 Task: Make in the project AgileBridge a sprint 'Knowledge Sharing Sprint'. Create in the project AgileBridge a sprint 'Knowledge Sharing Sprint'. Add in the project AgileBridge a sprint 'Knowledge Sharing Sprint'
Action: Mouse moved to (1031, 187)
Screenshot: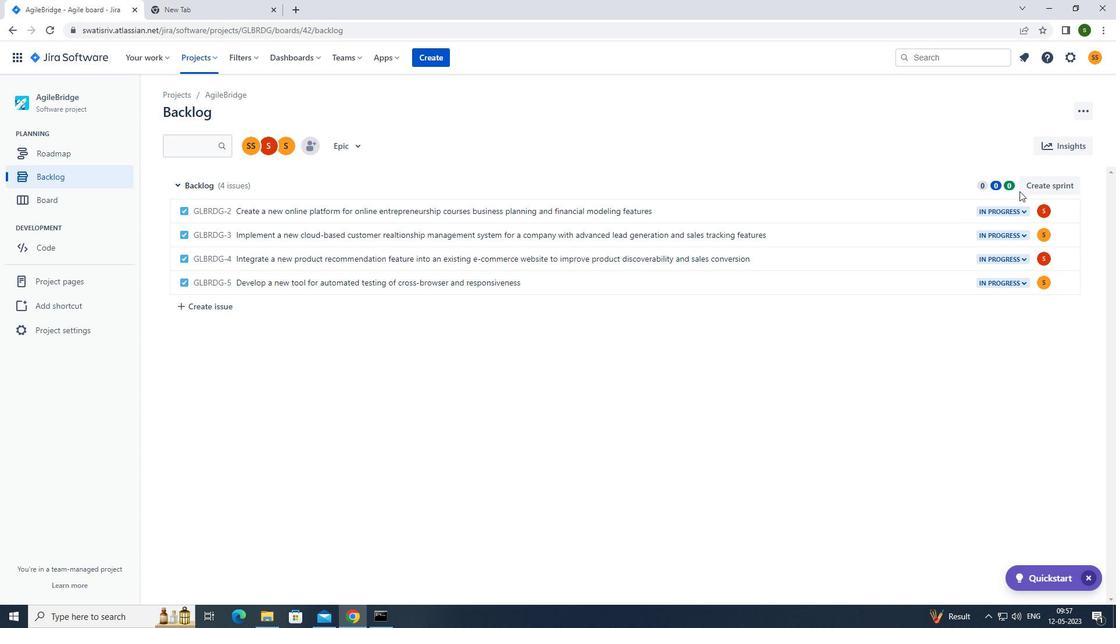 
Action: Mouse pressed left at (1031, 187)
Screenshot: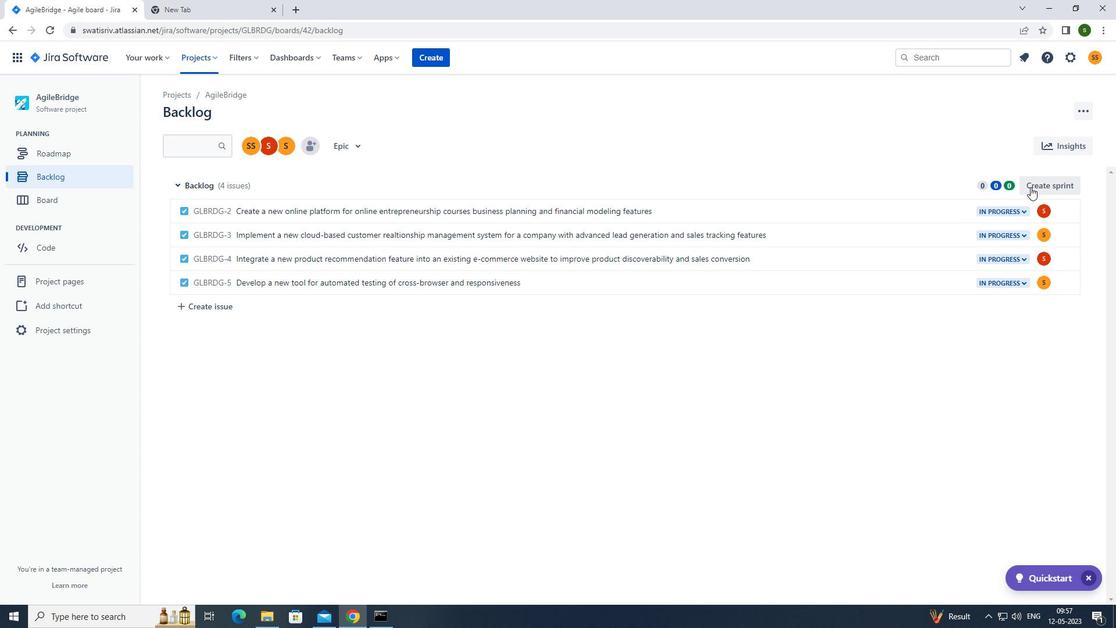 
Action: Mouse moved to (1076, 187)
Screenshot: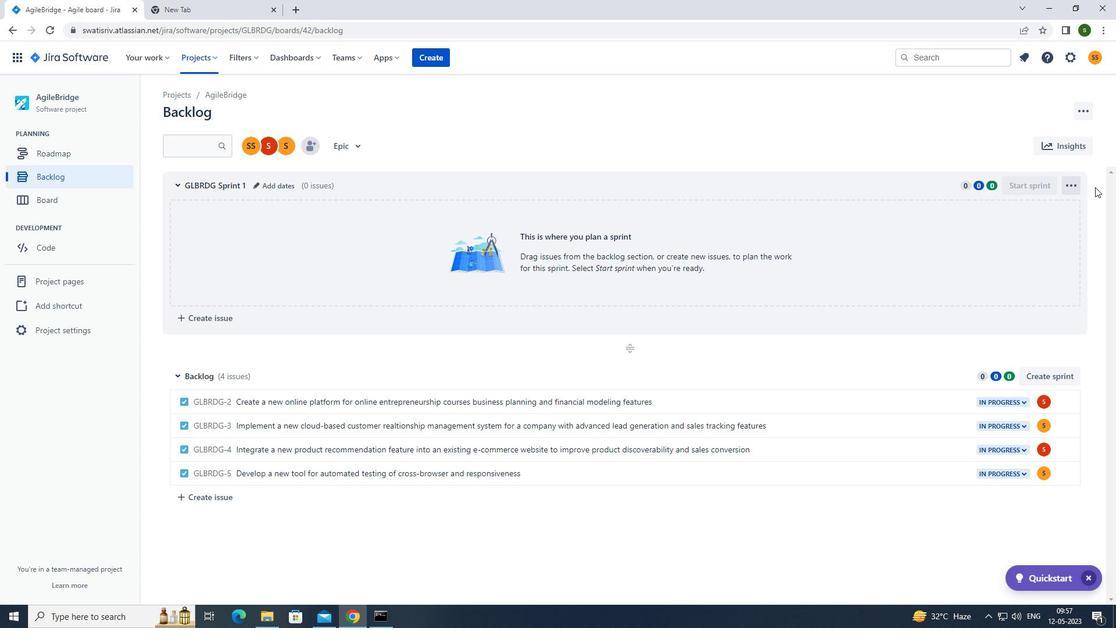 
Action: Mouse pressed left at (1076, 187)
Screenshot: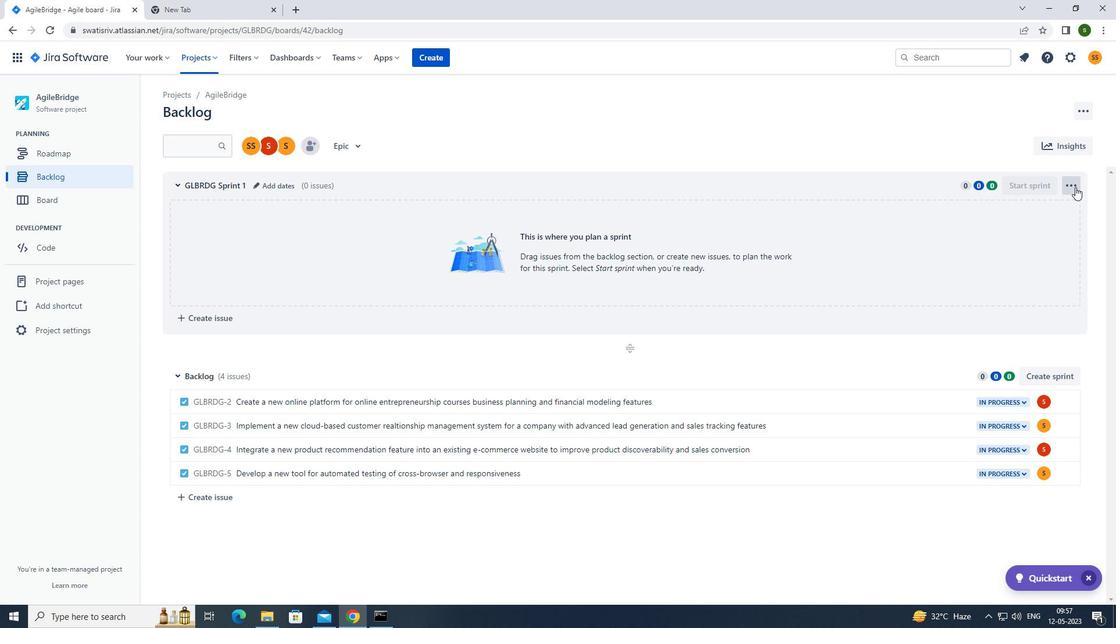 
Action: Mouse moved to (1034, 211)
Screenshot: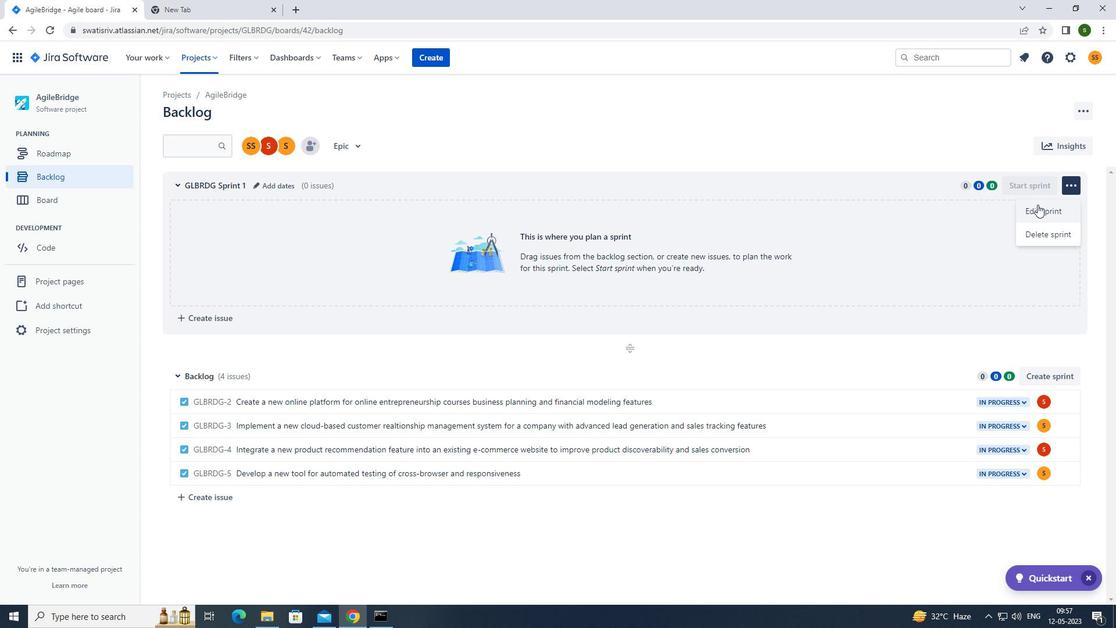 
Action: Mouse pressed left at (1034, 211)
Screenshot: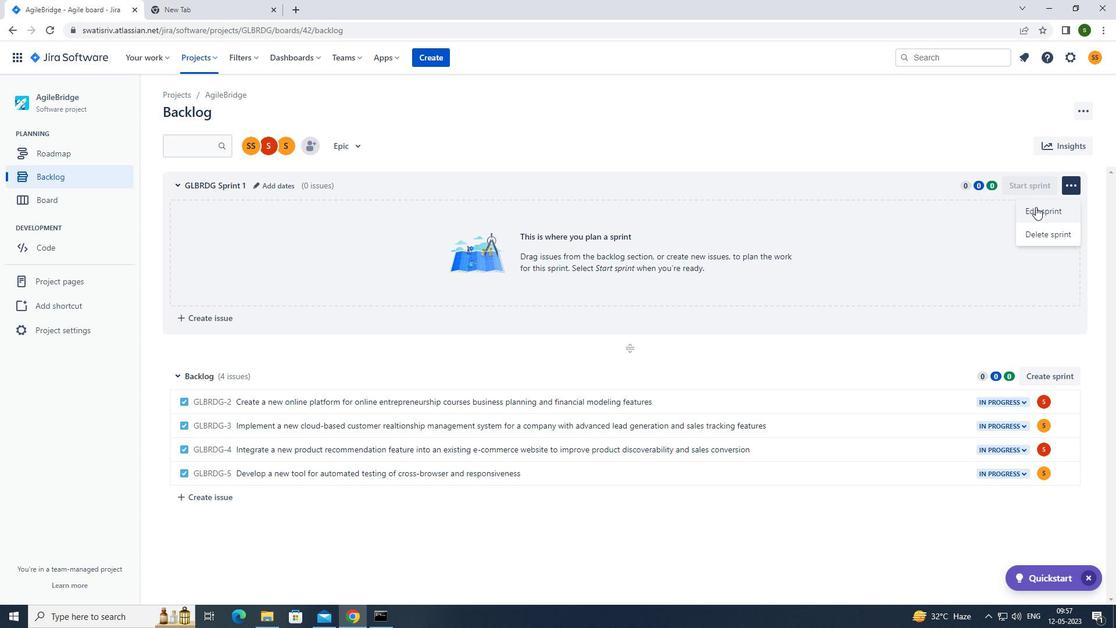 
Action: Mouse moved to (474, 148)
Screenshot: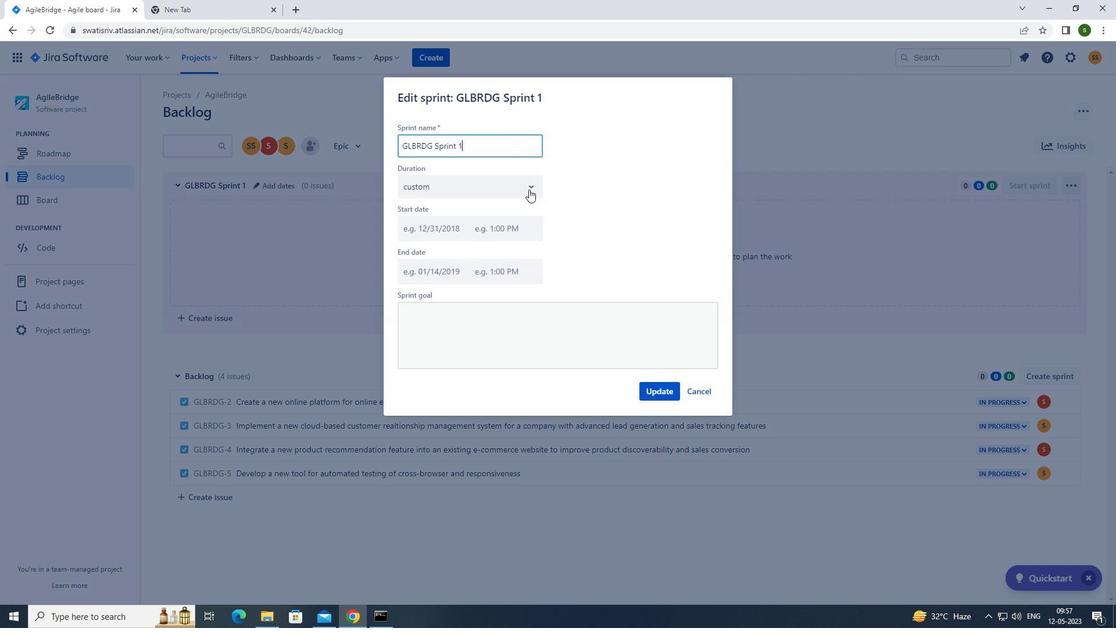 
Action: Key pressed <Key.backspace><Key.backspace><Key.backspace><Key.backspace><Key.backspace><Key.backspace><Key.backspace><Key.backspace><Key.backspace><Key.backspace><Key.backspace><Key.backspace><Key.backspace><Key.backspace><Key.backspace><Key.backspace><Key.backspace><Key.backspace><Key.backspace><Key.backspace><Key.backspace><Key.backspace><Key.caps_lock>k<Key.caps_lock>nowledge<Key.space><Key.caps_lock>s<Key.caps_lock>haring<Key.space><Key.caps_lock>s<Key.caps_lock>print
Screenshot: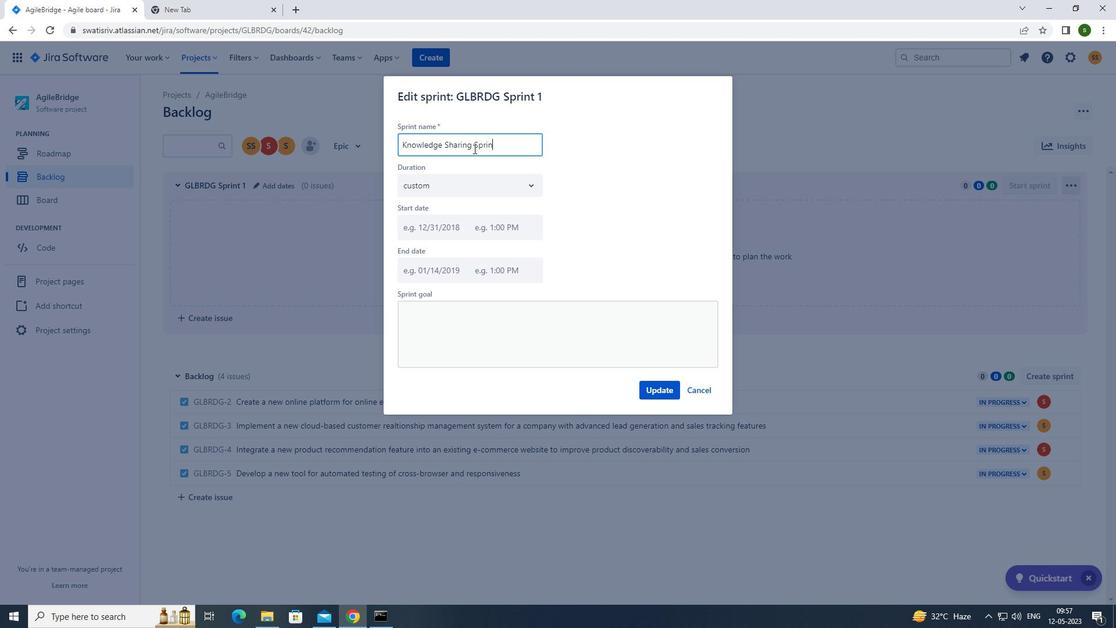 
Action: Mouse moved to (668, 389)
Screenshot: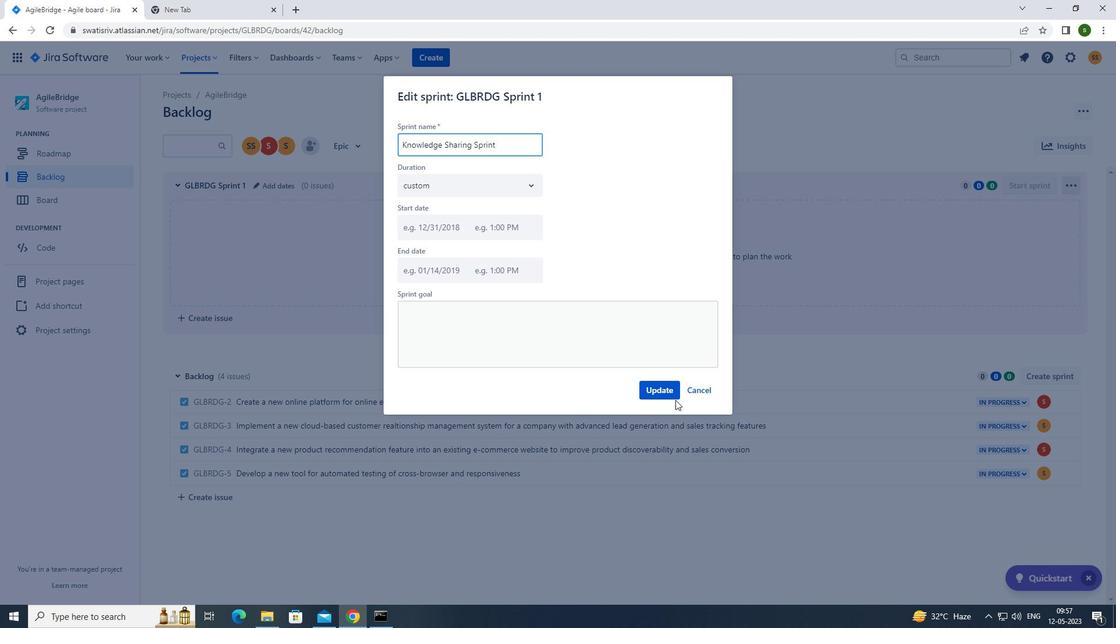 
Action: Mouse pressed left at (668, 389)
Screenshot: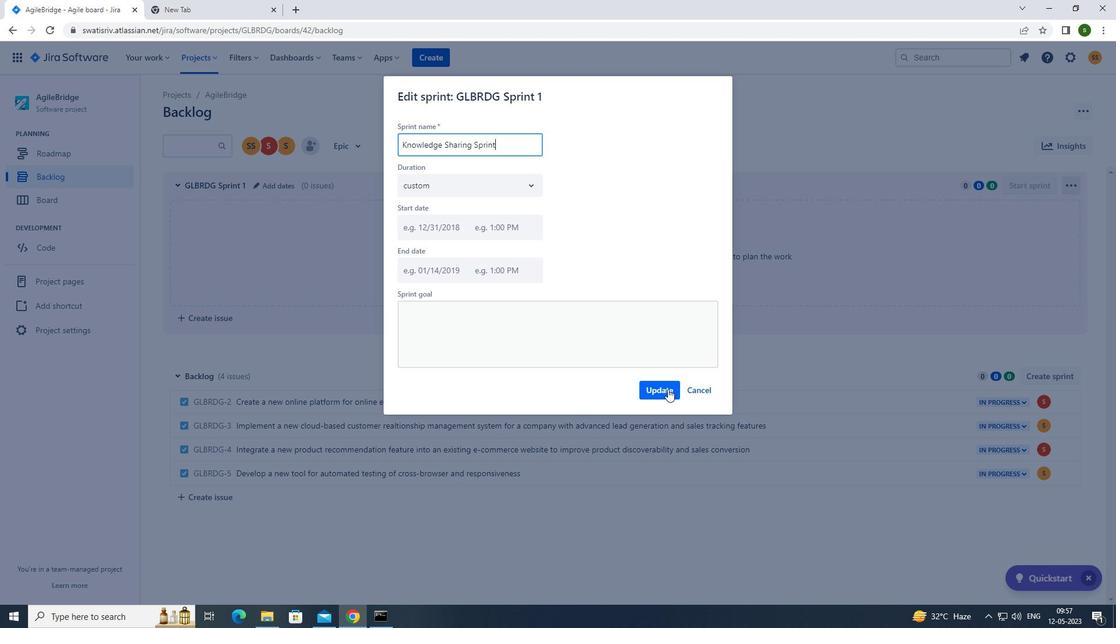 
Action: Mouse moved to (1035, 372)
Screenshot: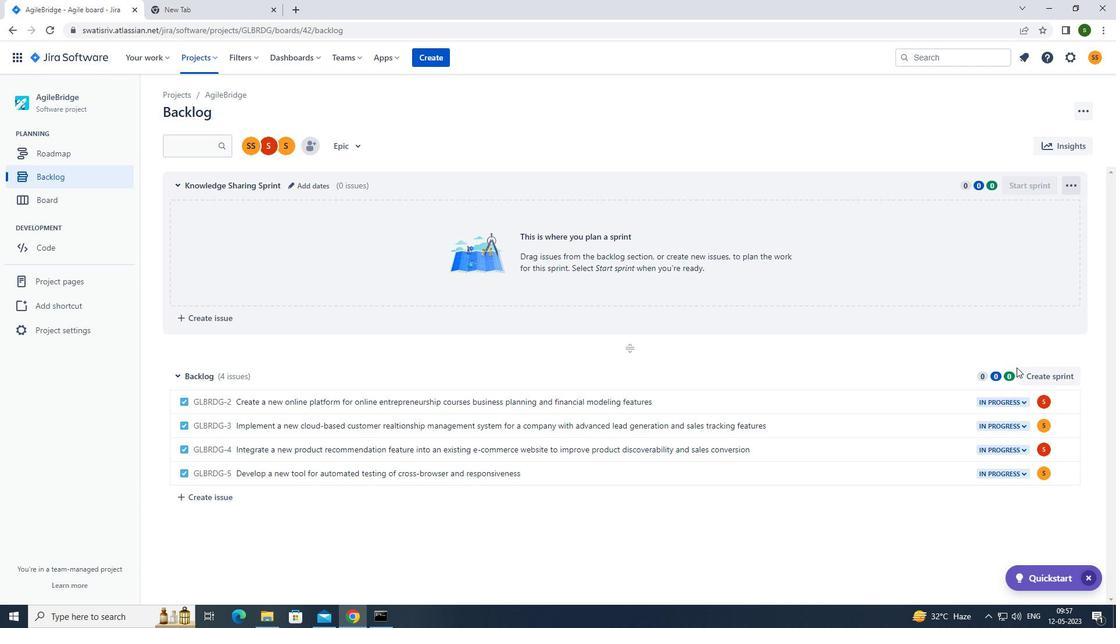 
Action: Mouse pressed left at (1035, 372)
Screenshot: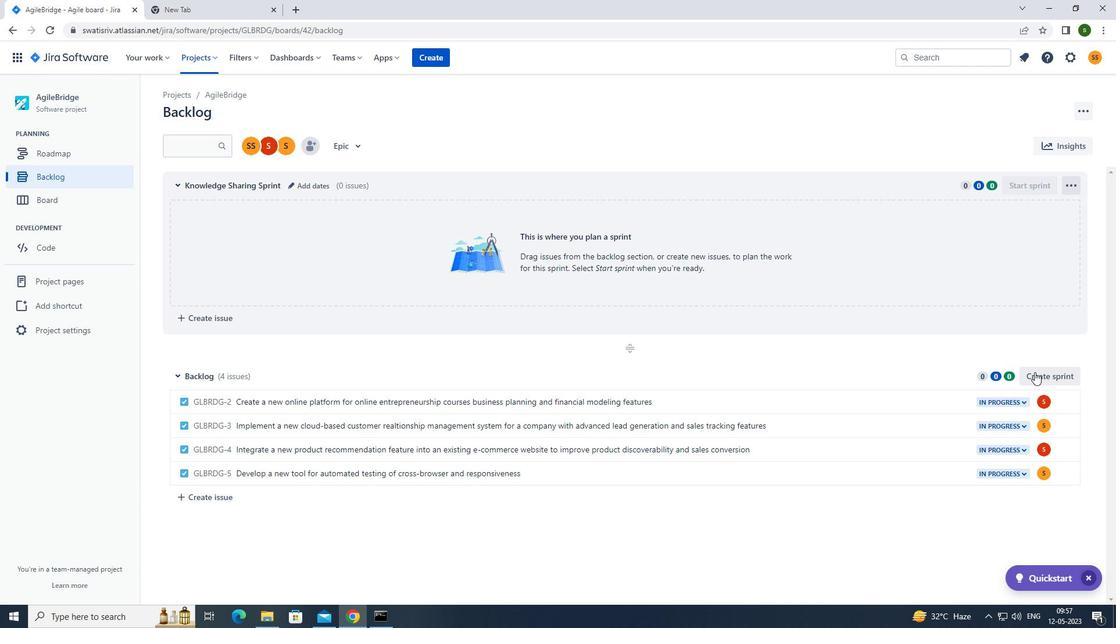 
Action: Mouse moved to (1070, 373)
Screenshot: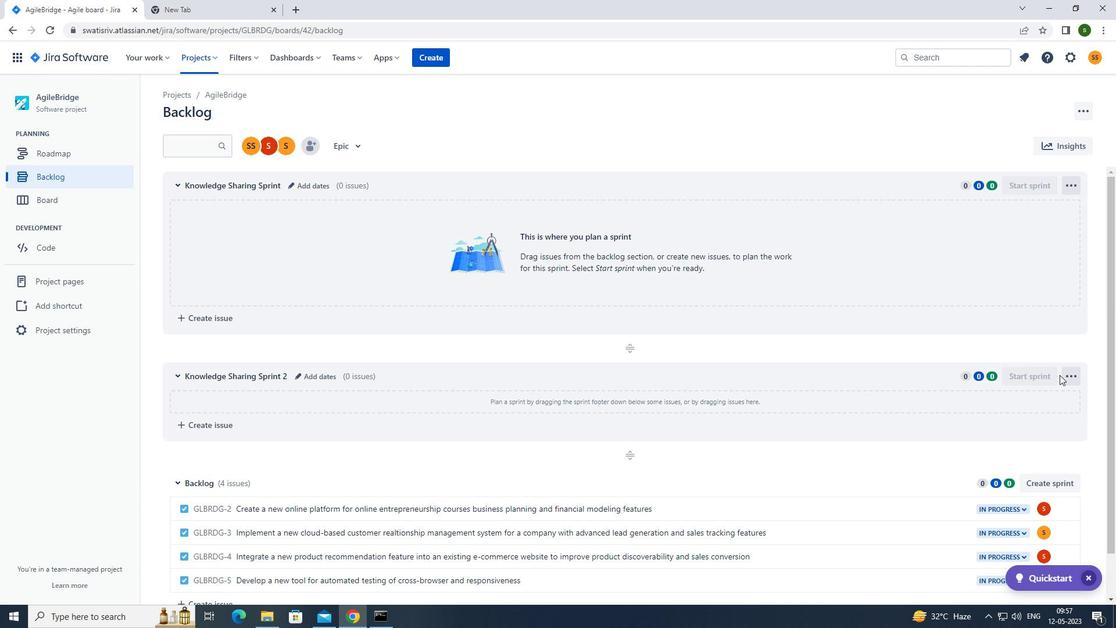 
Action: Mouse pressed left at (1070, 373)
Screenshot: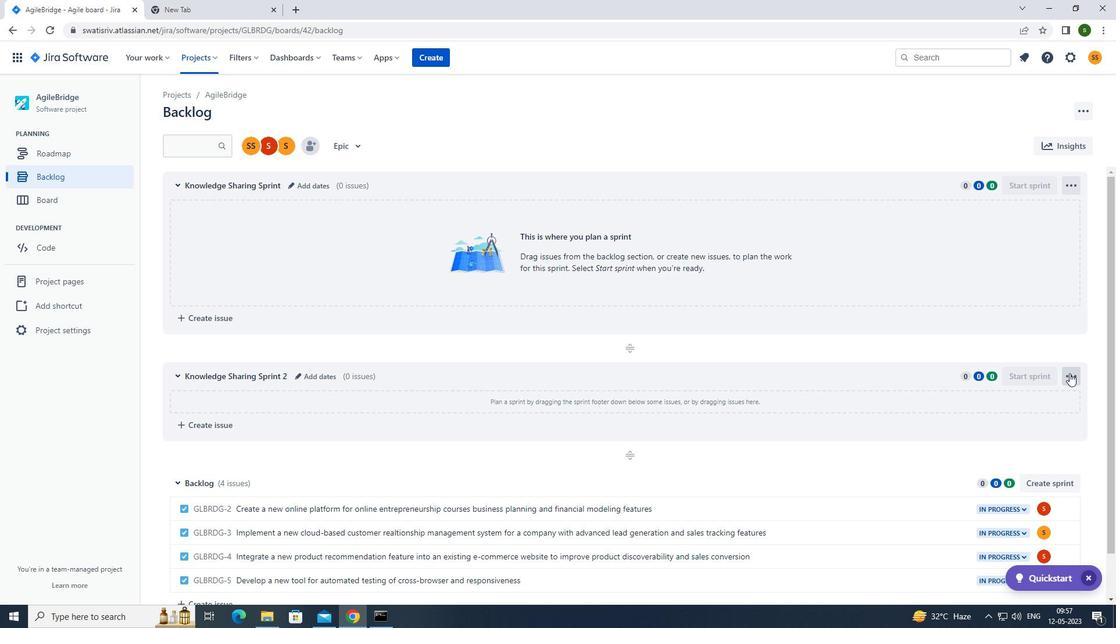 
Action: Mouse moved to (1045, 420)
Screenshot: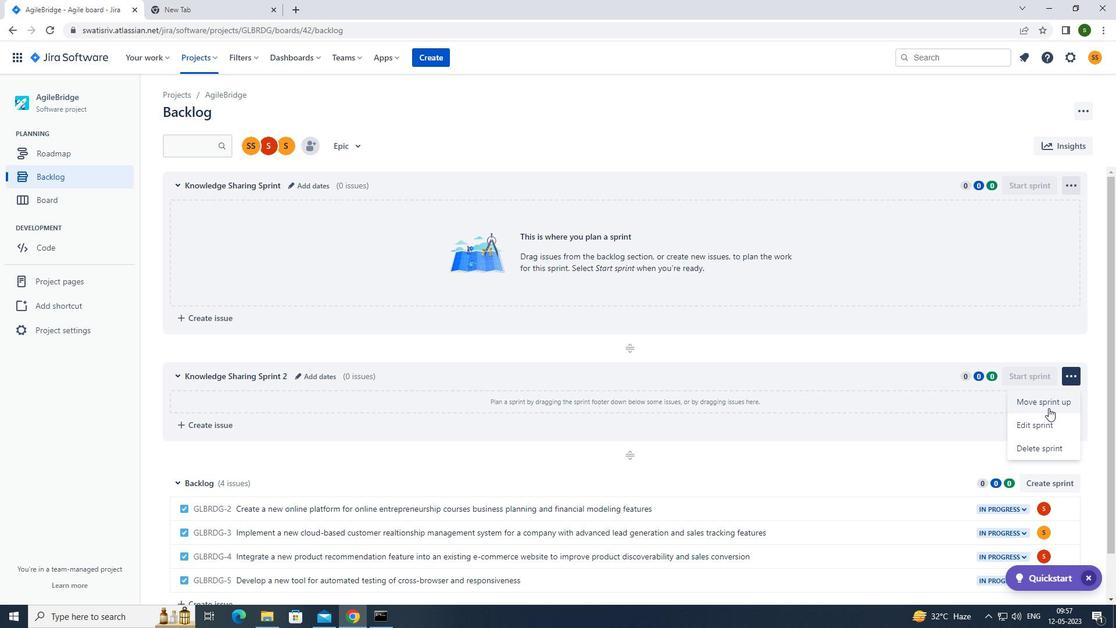 
Action: Mouse pressed left at (1045, 420)
Screenshot: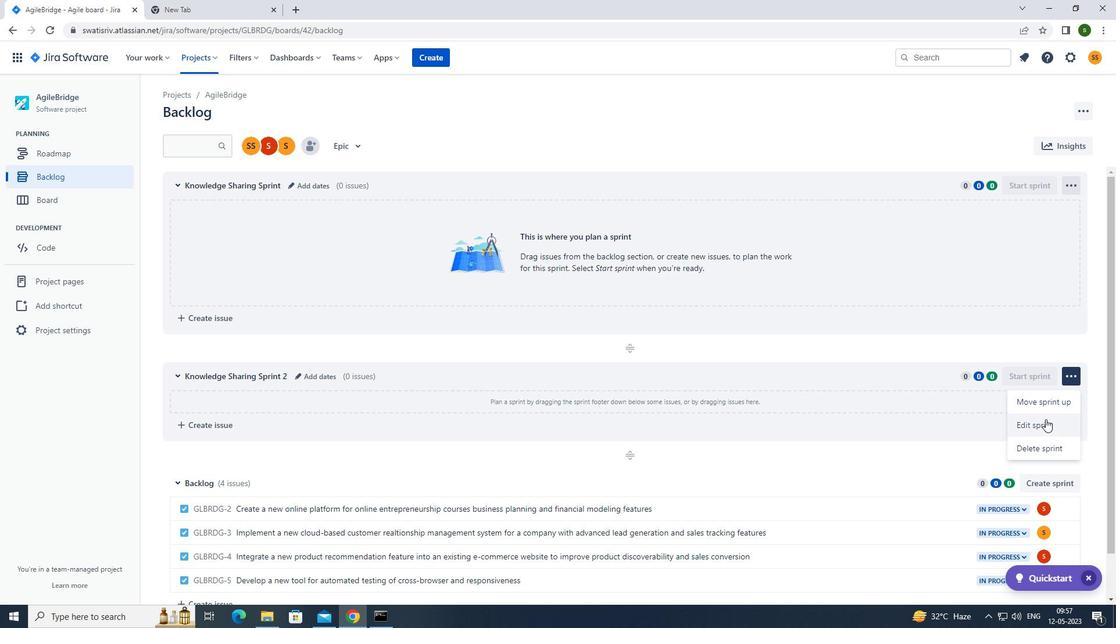 
Action: Mouse moved to (523, 149)
Screenshot: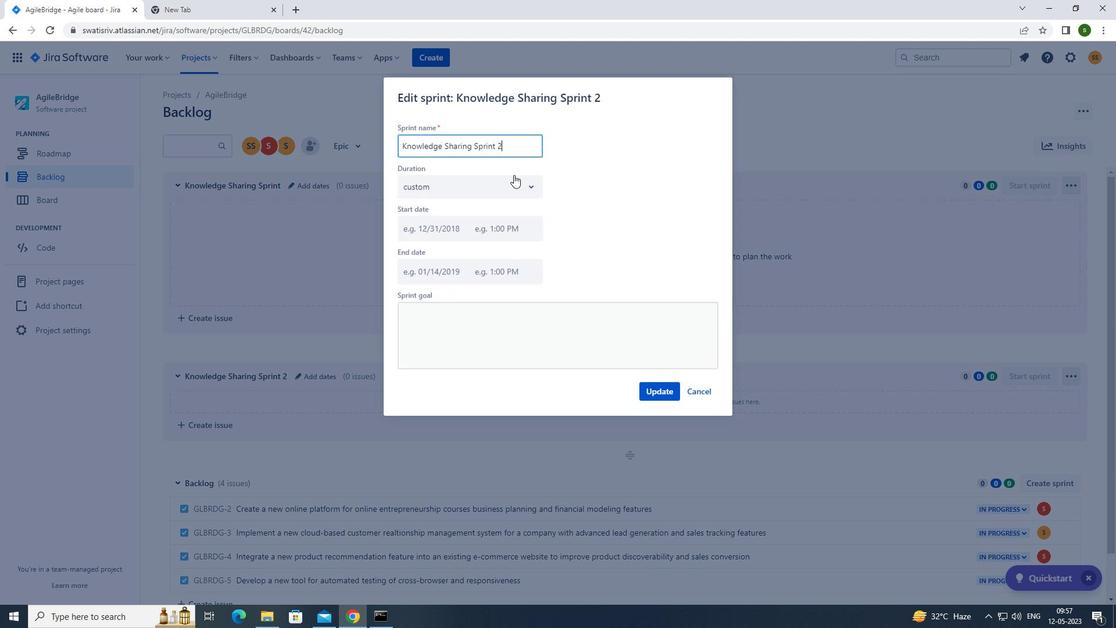 
Action: Key pressed <Key.backspace><Key.backspace><Key.backspace><Key.backspace><Key.backspace><Key.backspace><Key.backspace><Key.backspace><Key.backspace><Key.backspace><Key.backspace><Key.backspace><Key.backspace><Key.backspace><Key.backspace><Key.backspace><Key.backspace><Key.backspace><Key.backspace><Key.backspace><Key.backspace><Key.backspace><Key.backspace><Key.backspace><Key.backspace><Key.backspace><Key.backspace><Key.backspace><Key.backspace><Key.backspace><Key.backspace><Key.backspace><Key.backspace><Key.backspace><Key.backspace><Key.backspace><Key.caps_lock>k<Key.caps_lock>nowledge<Key.space><Key.caps_lock>s<Key.caps_lock>haring<Key.space><Key.caps_lock>s<Key.caps_lock>print
Screenshot: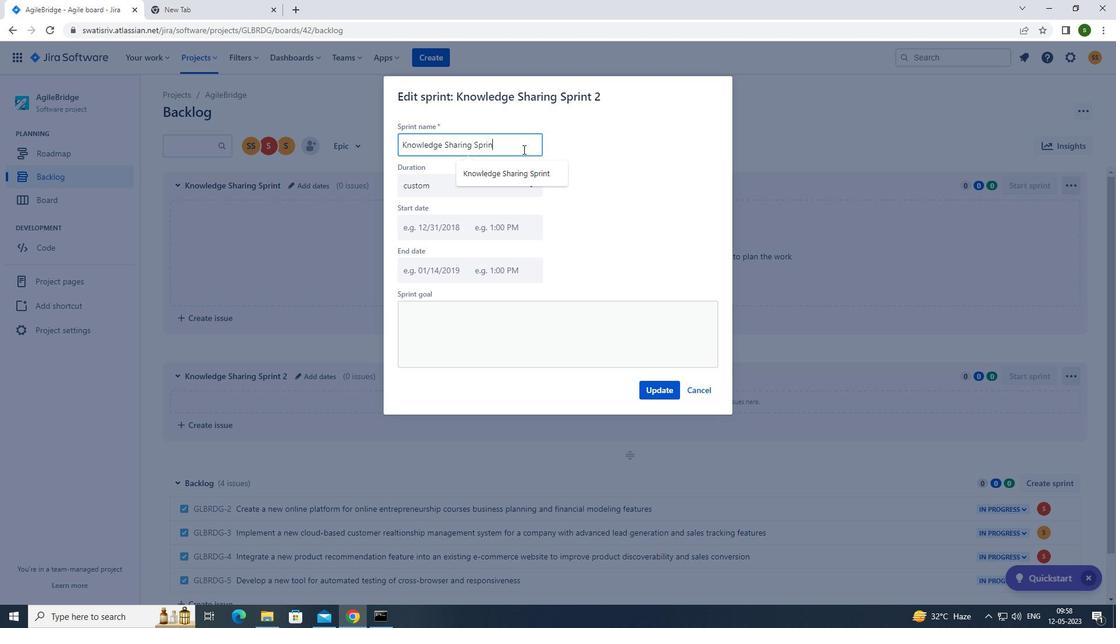 
Action: Mouse moved to (653, 392)
Screenshot: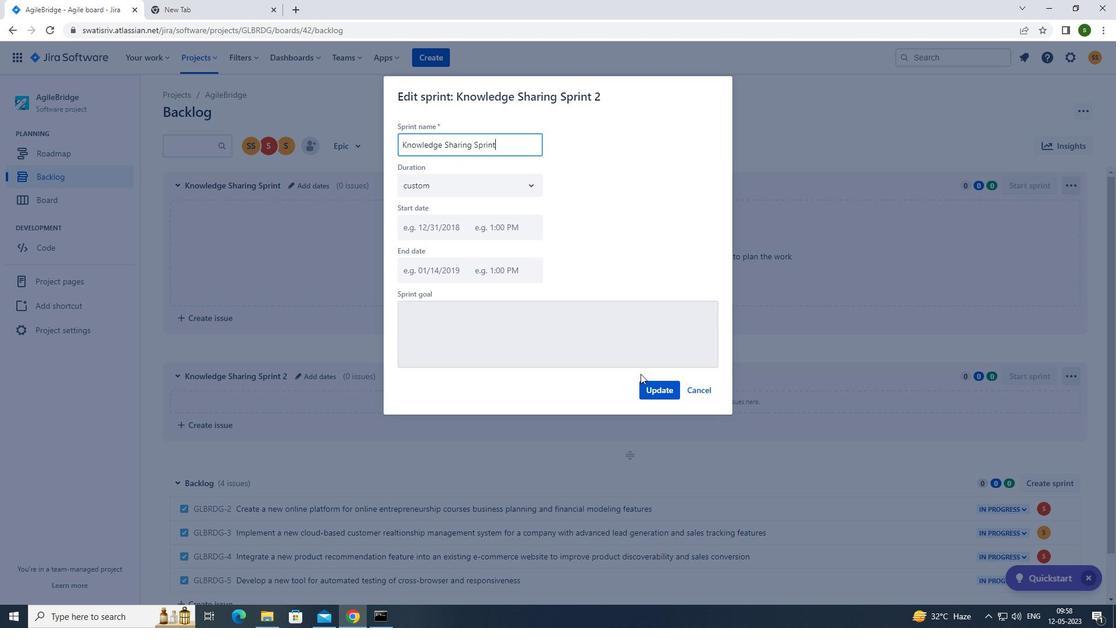 
Action: Mouse pressed left at (653, 392)
Screenshot: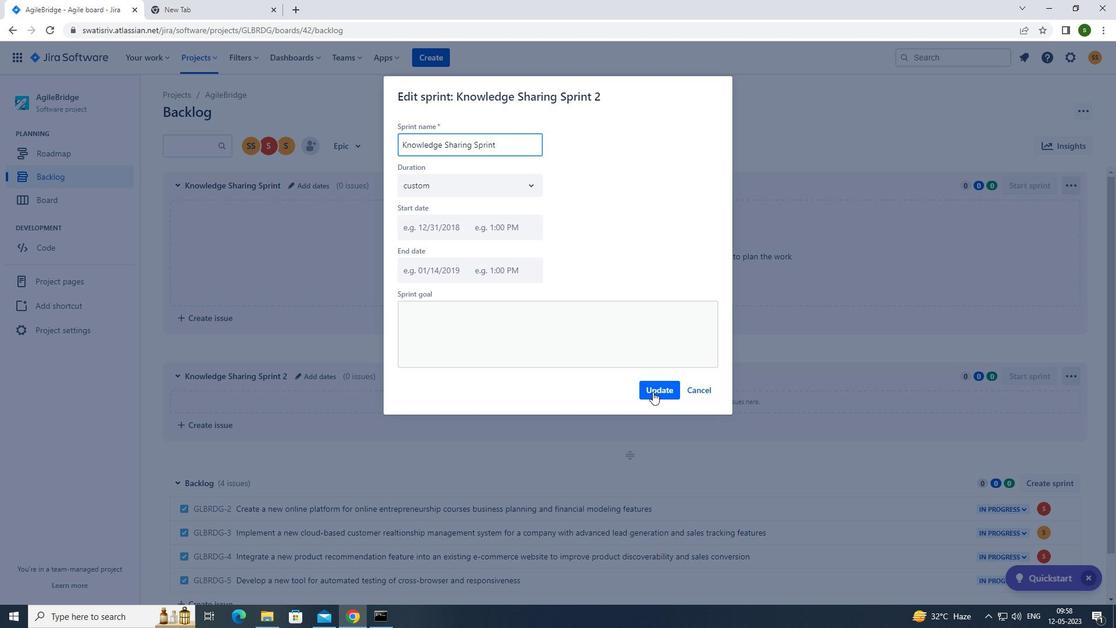 
Action: Mouse moved to (1052, 483)
Screenshot: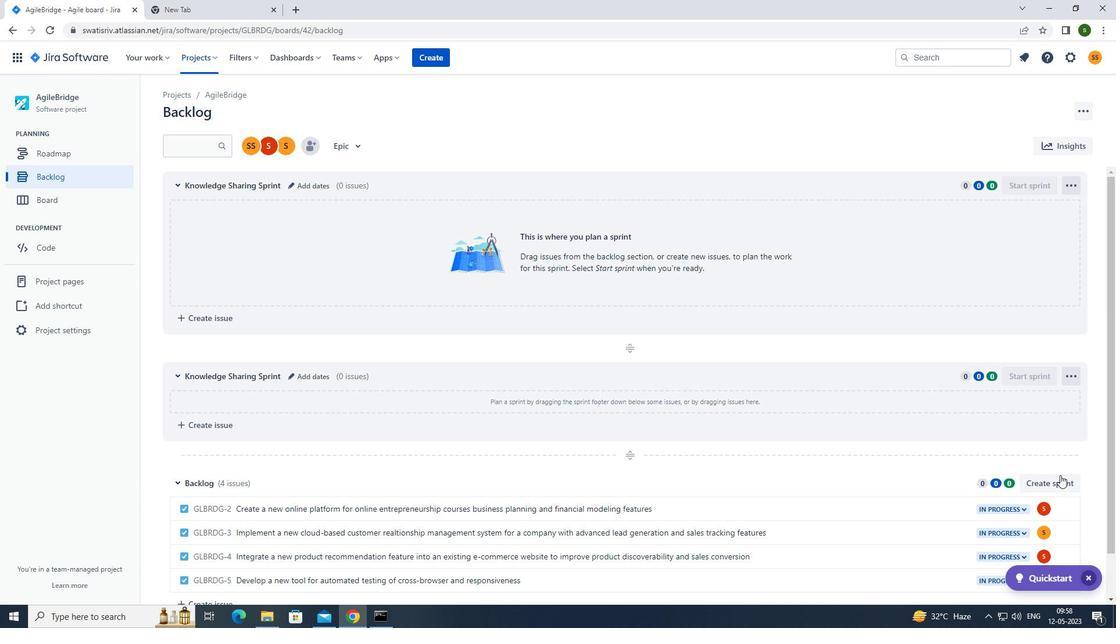 
Action: Mouse pressed left at (1052, 483)
Screenshot: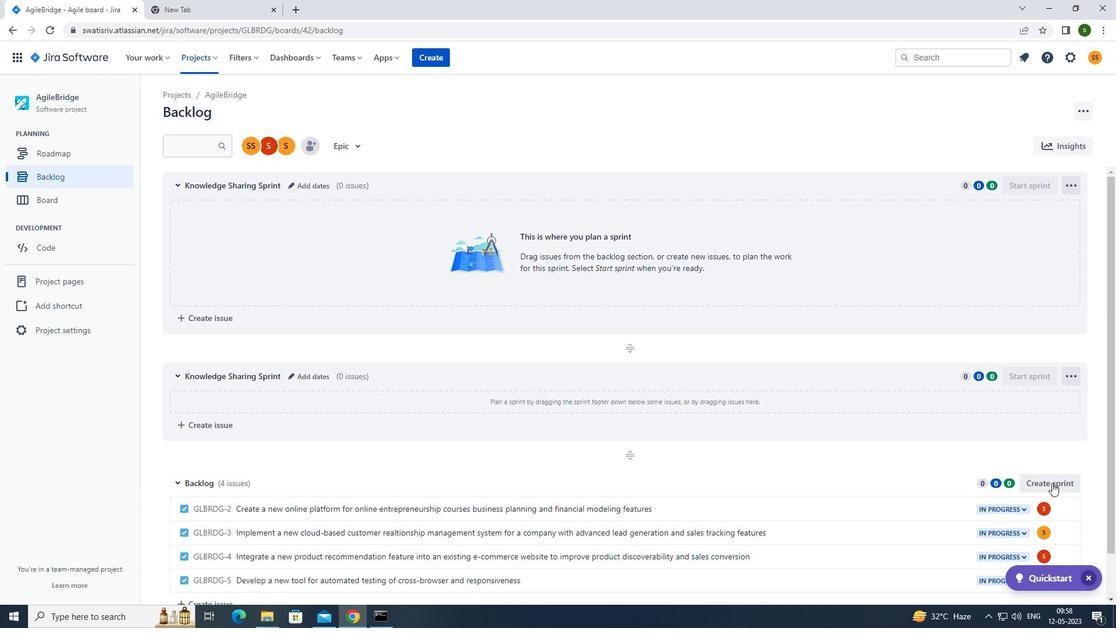 
Action: Mouse moved to (1070, 481)
Screenshot: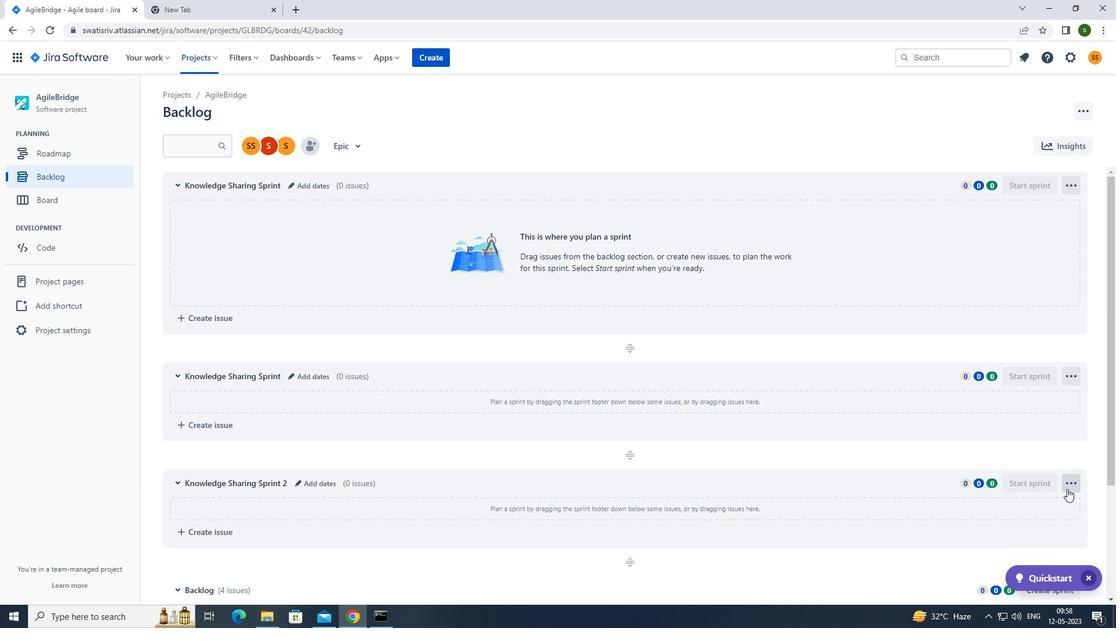 
Action: Mouse pressed left at (1070, 481)
Screenshot: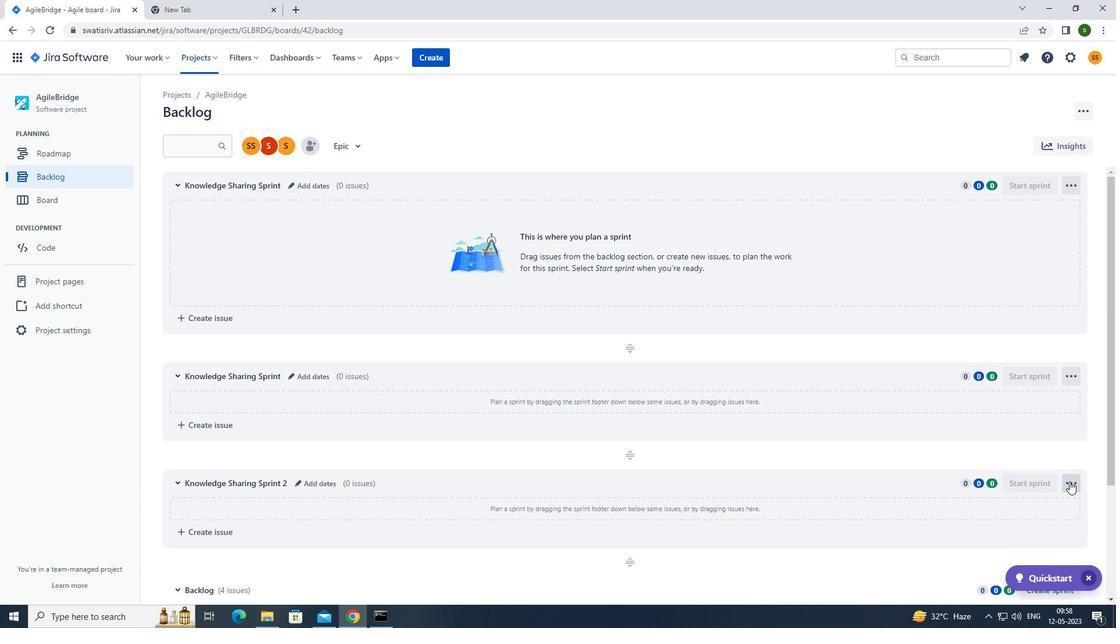 
Action: Mouse moved to (1036, 531)
Screenshot: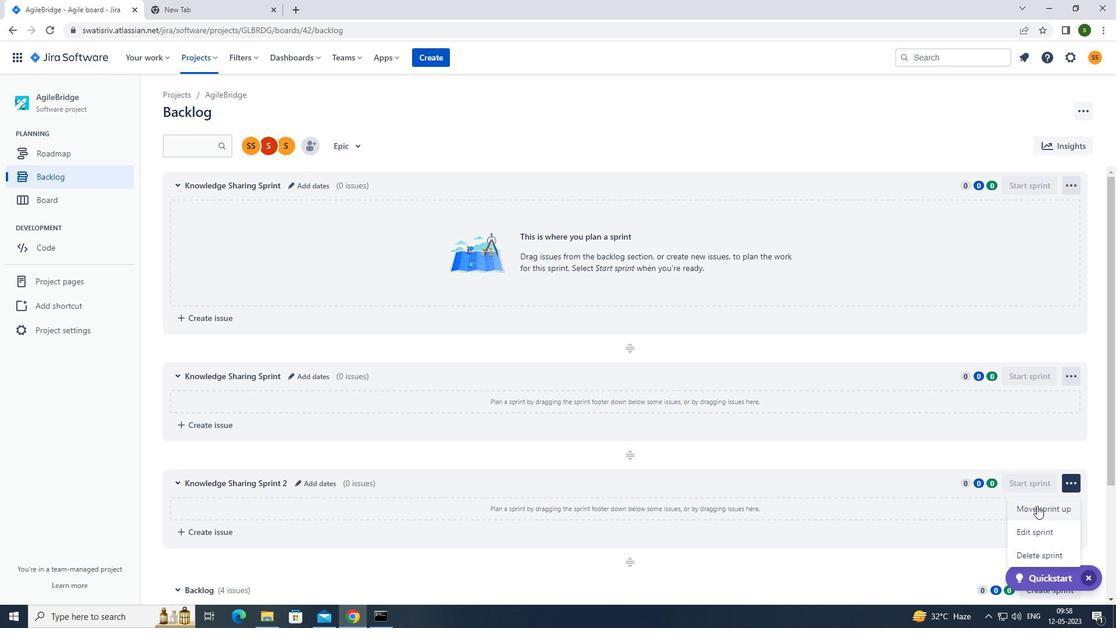 
Action: Mouse pressed left at (1036, 531)
Screenshot: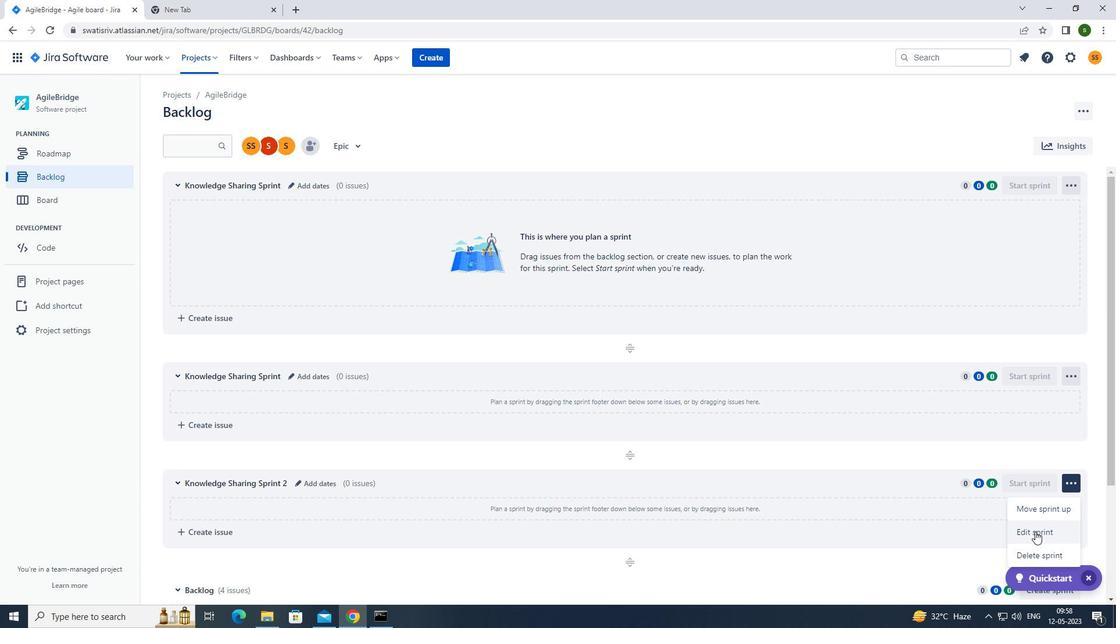 
Action: Mouse moved to (518, 146)
Screenshot: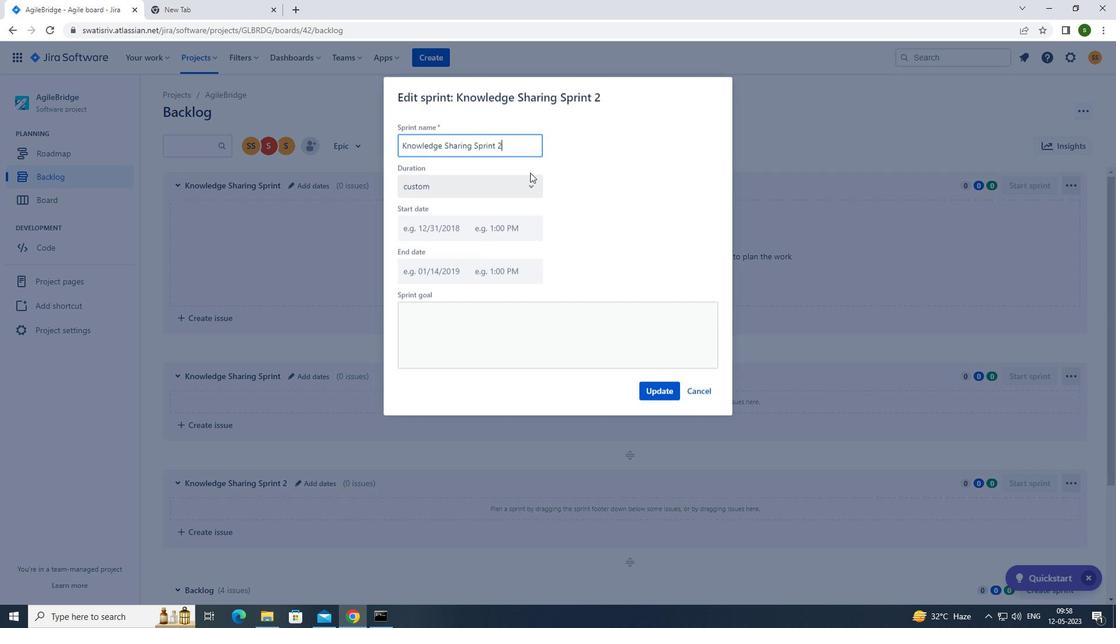 
Action: Key pressed <Key.backspace><Key.backspace><Key.backspace><Key.backspace><Key.backspace><Key.backspace><Key.backspace><Key.backspace><Key.backspace><Key.backspace><Key.backspace><Key.backspace><Key.backspace><Key.backspace><Key.backspace><Key.backspace><Key.backspace><Key.backspace><Key.backspace><Key.backspace><Key.backspace><Key.backspace><Key.backspace><Key.backspace><Key.backspace><Key.backspace><Key.backspace><Key.backspace><Key.backspace><Key.backspace><Key.backspace><Key.caps_lock>k<Key.caps_lock>Nowledhe<Key.backspace><Key.backspace>ge<Key.space><Key.caps_lock>s<Key.caps_lock>haring<Key.space><Key.caps_lock>s<Key.caps_lock>print
Screenshot: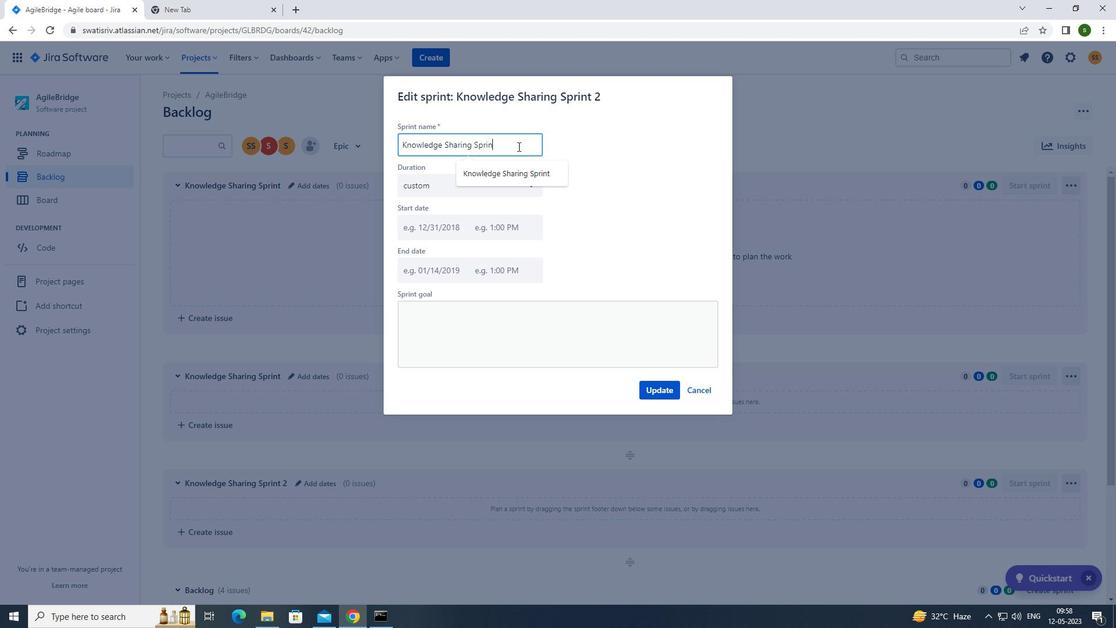 
Action: Mouse moved to (661, 392)
Screenshot: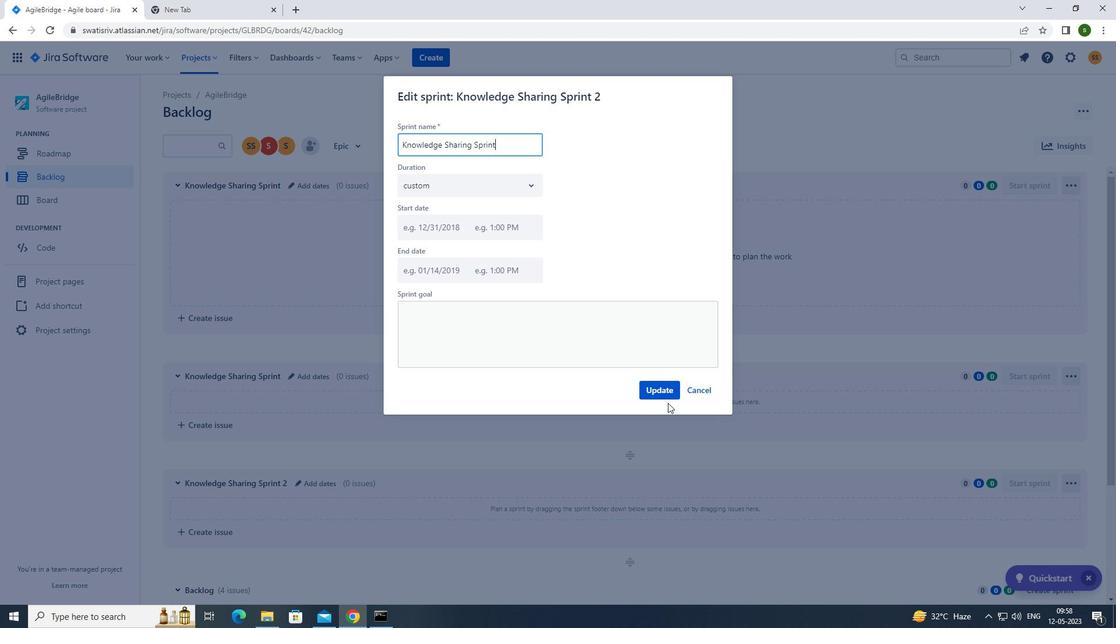 
Action: Mouse pressed left at (661, 392)
Screenshot: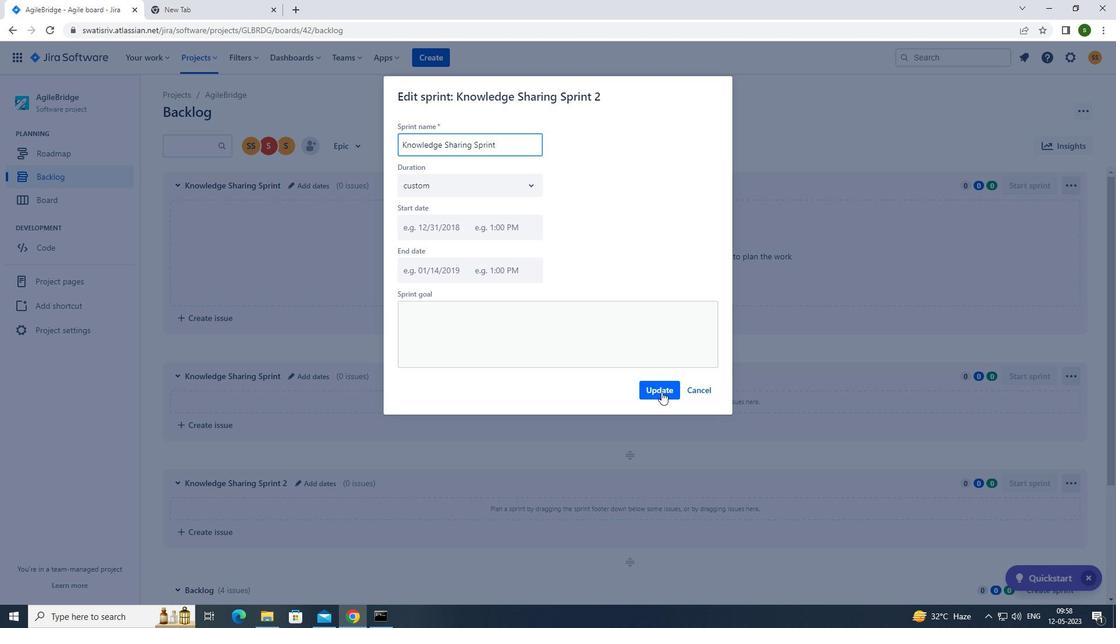
Action: Mouse moved to (682, 381)
Screenshot: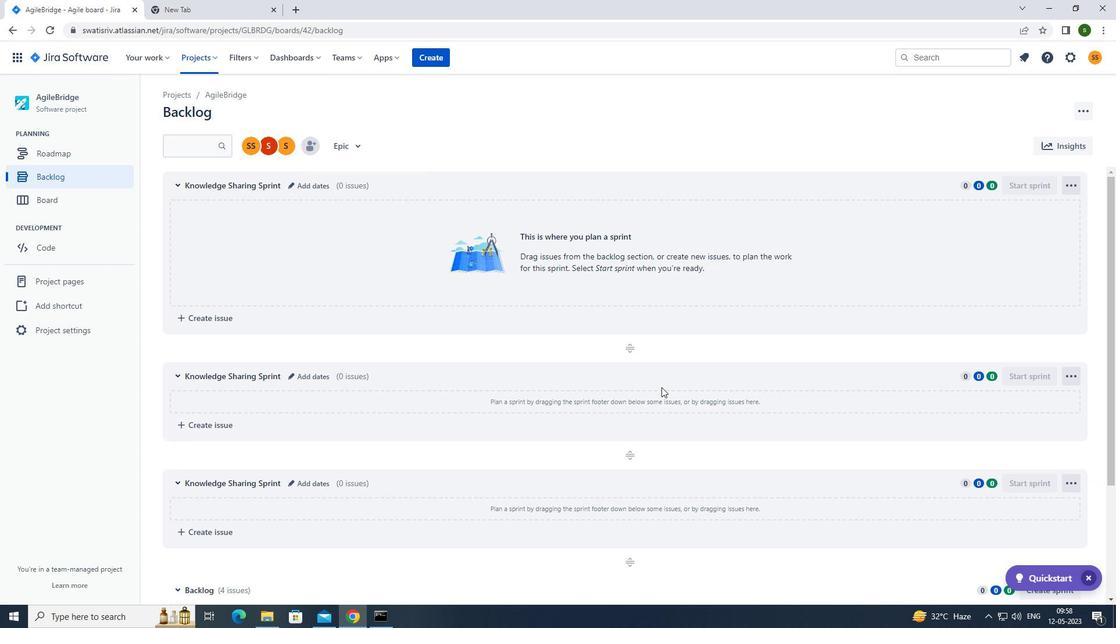 
